 Task: Schedule a call with industry thought leaders to gain insights into emerging trends, challenges, and potential opportunities for innovation that could impact the organization's growth on October 8th at 2 PM.
Action: Mouse moved to (84, 109)
Screenshot: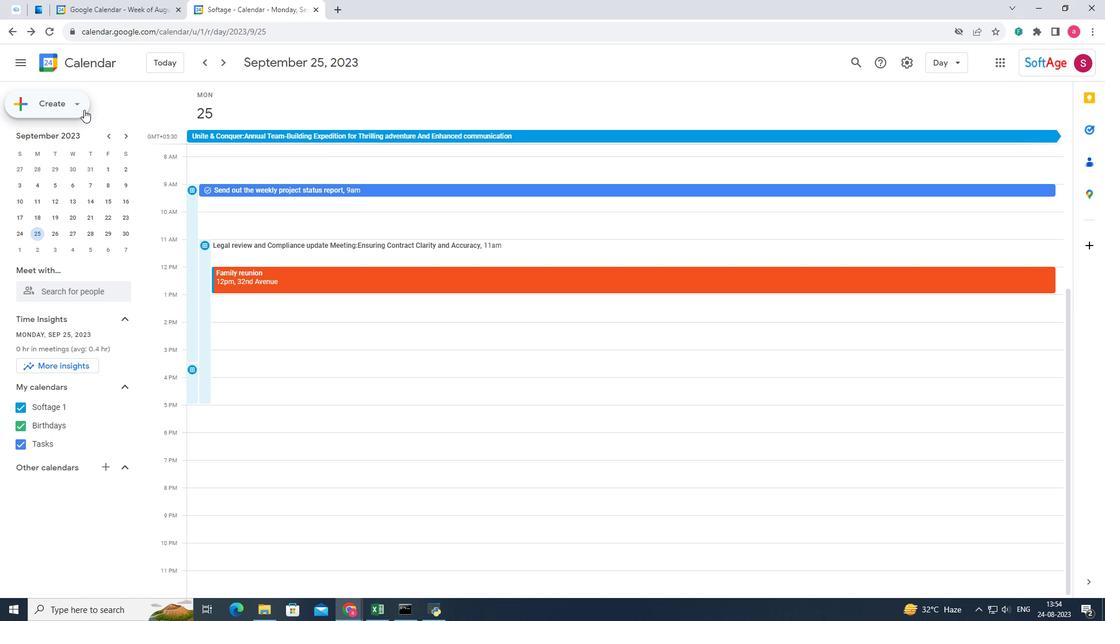 
Action: Mouse pressed left at (84, 109)
Screenshot: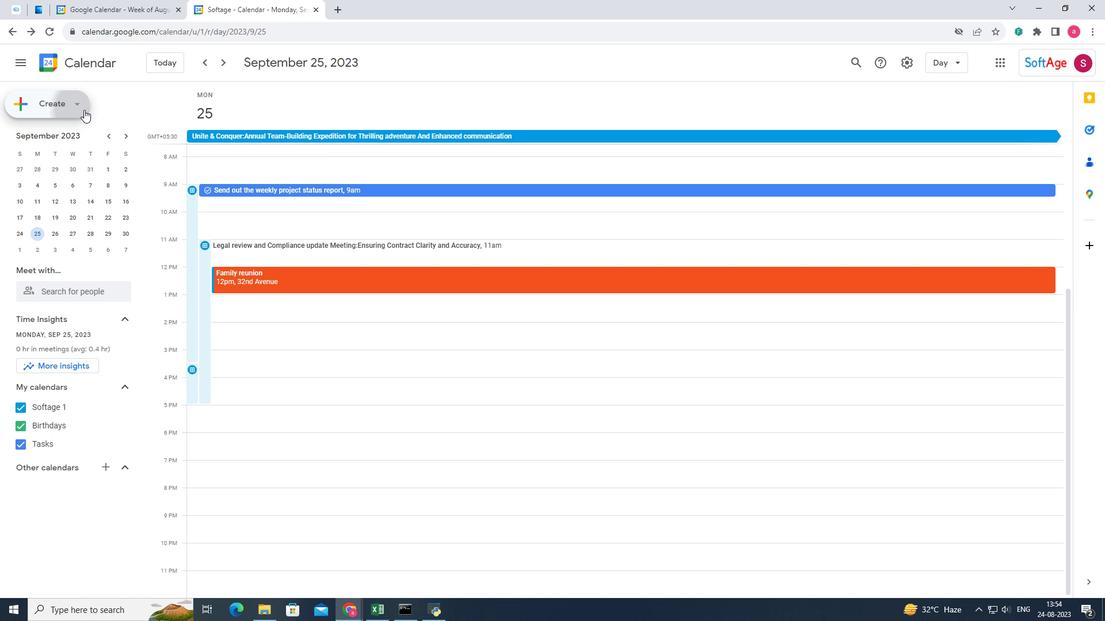 
Action: Mouse moved to (51, 229)
Screenshot: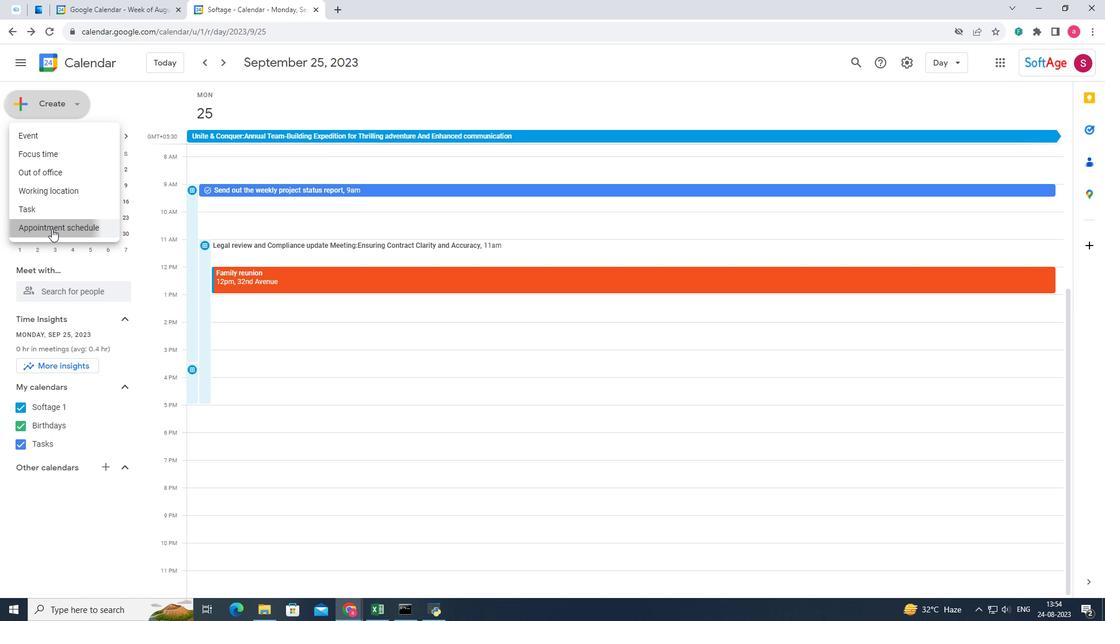 
Action: Mouse pressed left at (51, 229)
Screenshot: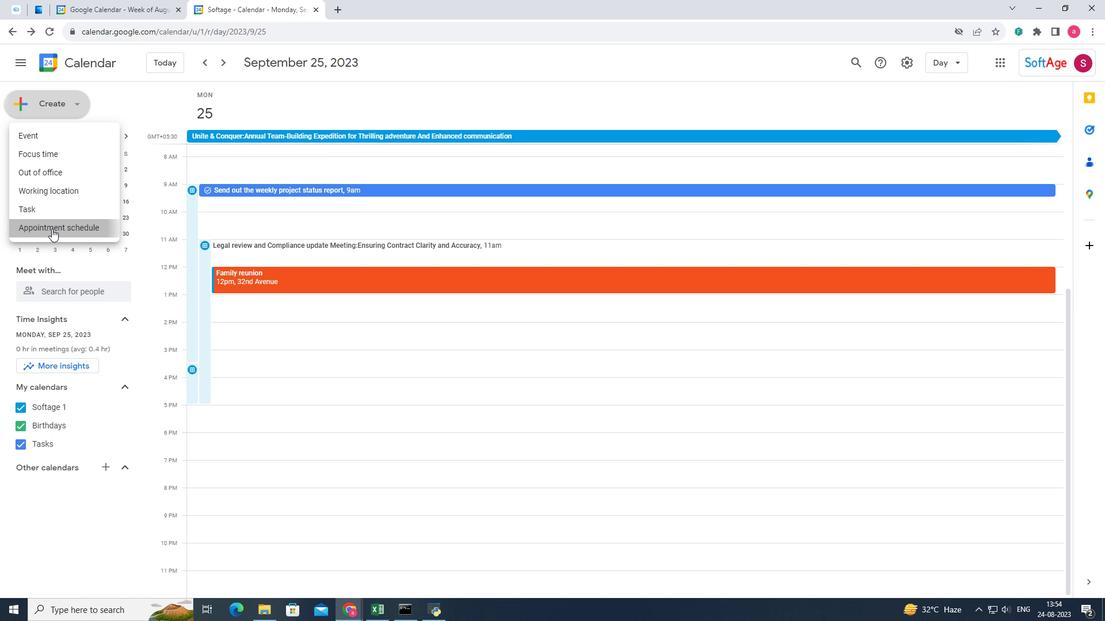 
Action: Mouse moved to (73, 92)
Screenshot: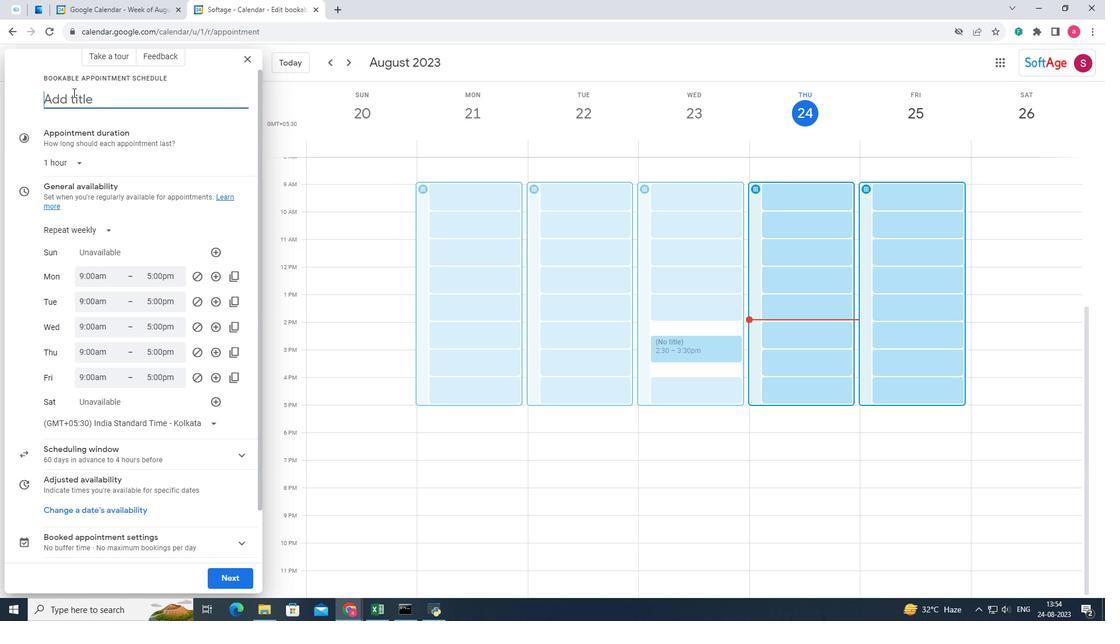 
Action: Mouse pressed left at (73, 92)
Screenshot: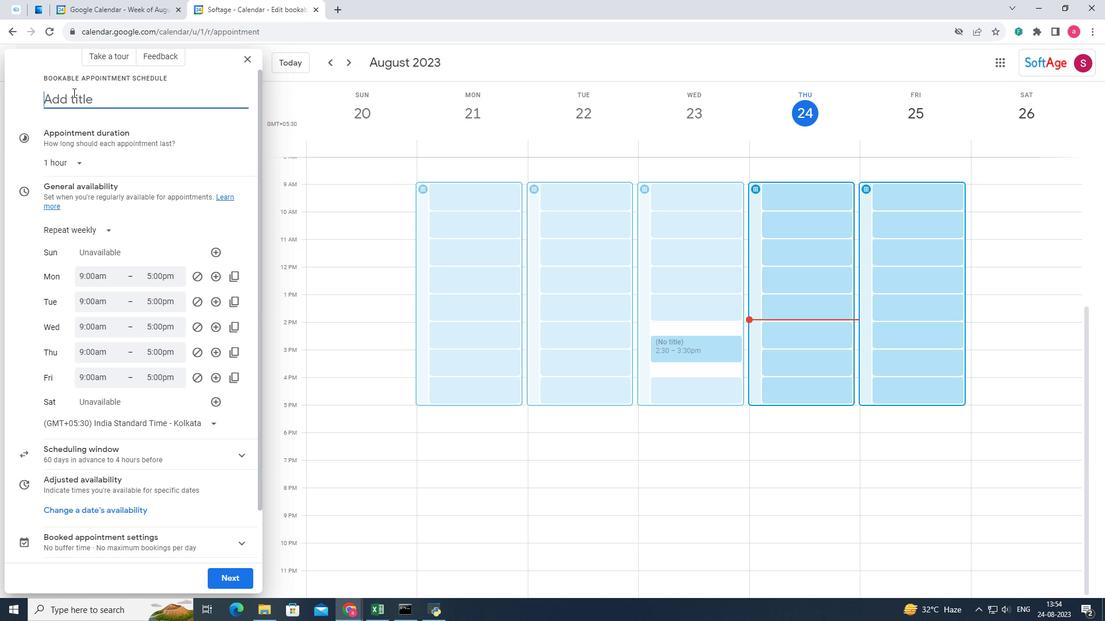 
Action: Key pressed <Key.shift>Call<Key.space>with<Key.space><Key.shift>Industry<Key.space><Key.shift>Thought<Key.space><Key.shift>Leaders<Key.space>for<Key.space><Key.shift><Key.shift>Insights
Screenshot: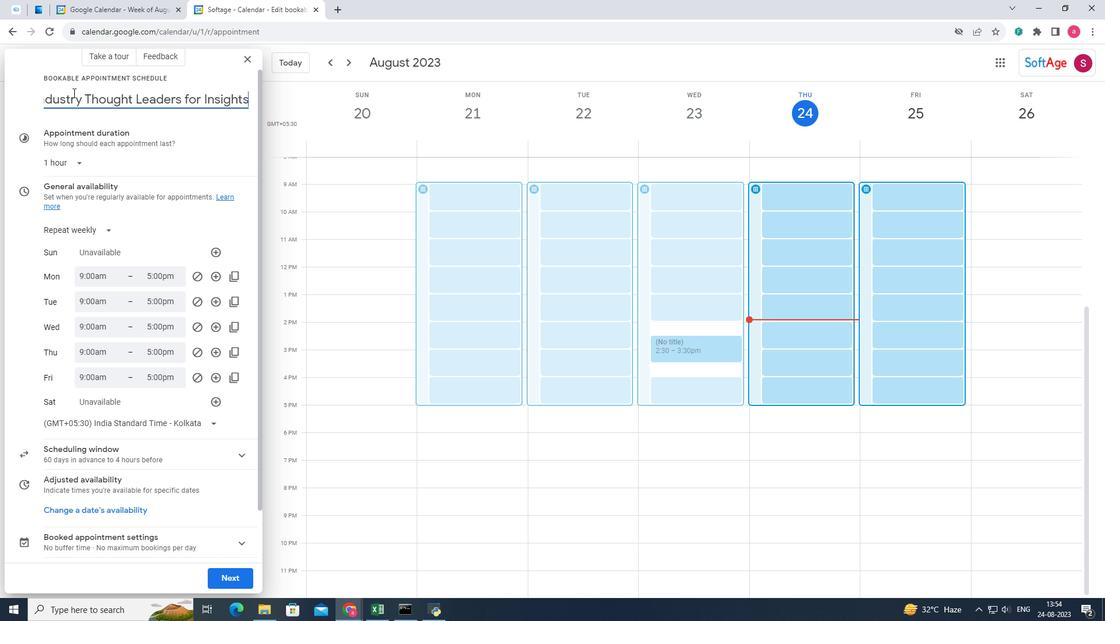 
Action: Mouse moved to (63, 237)
Screenshot: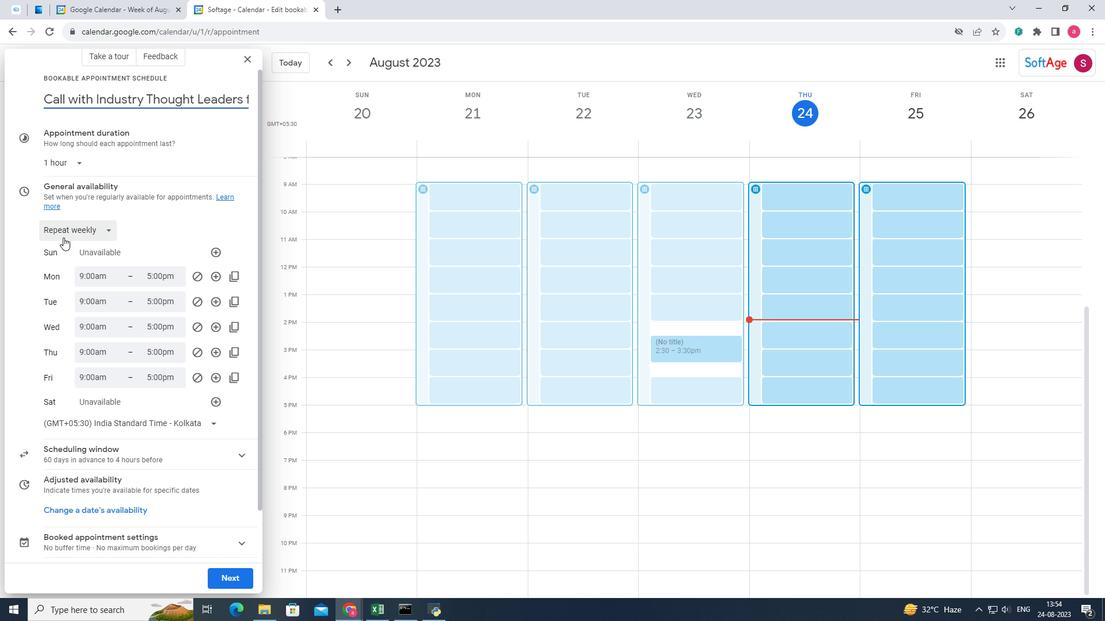 
Action: Mouse pressed left at (63, 237)
Screenshot: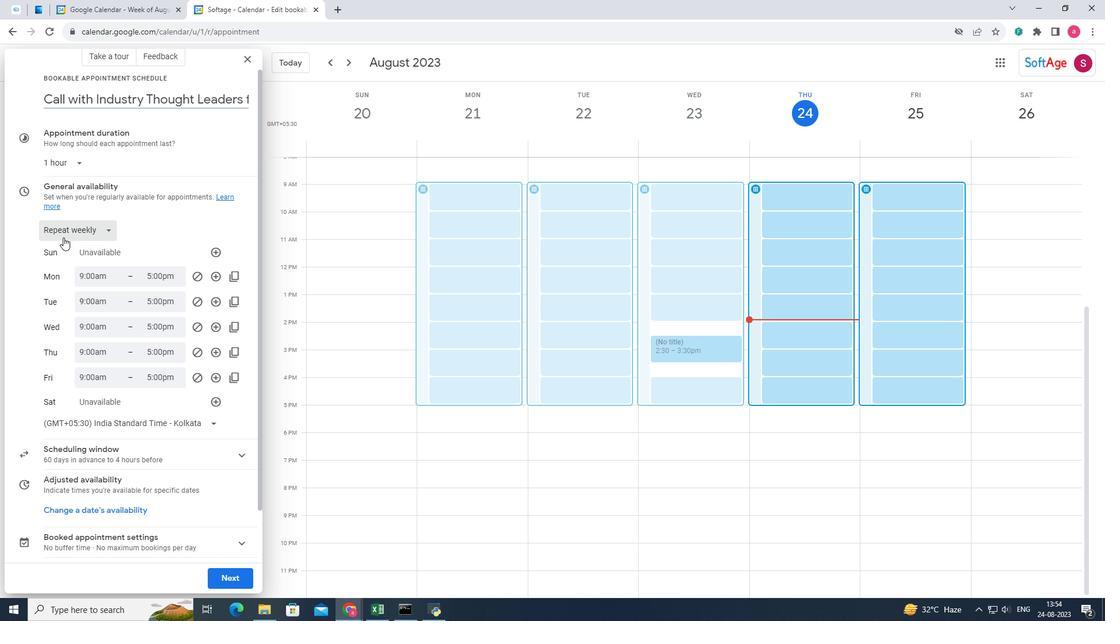 
Action: Mouse moved to (69, 254)
Screenshot: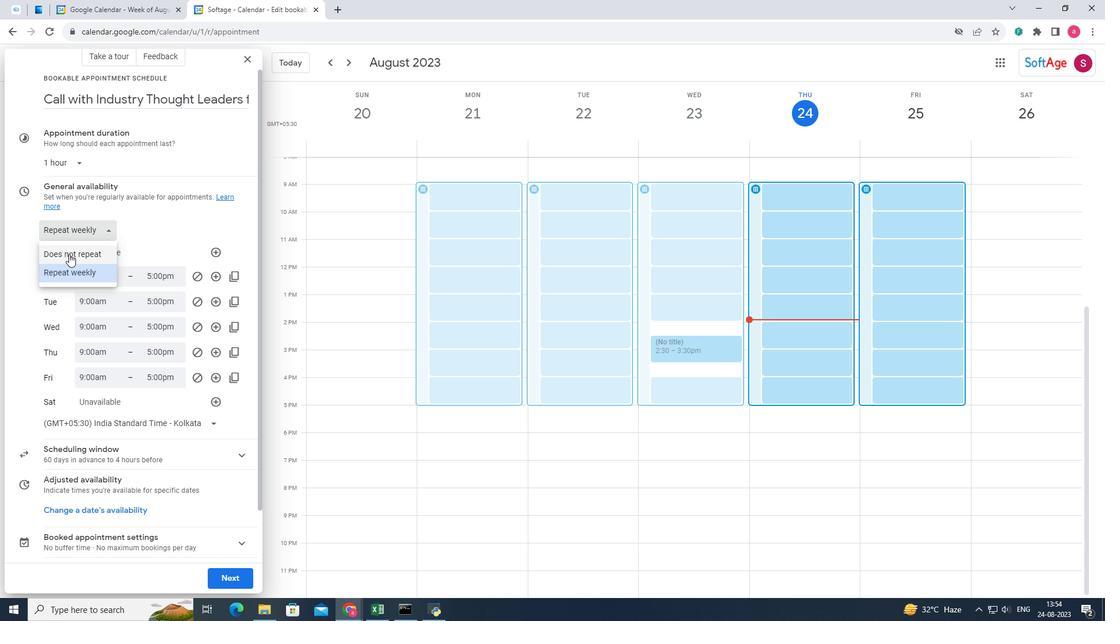 
Action: Mouse pressed left at (69, 254)
Screenshot: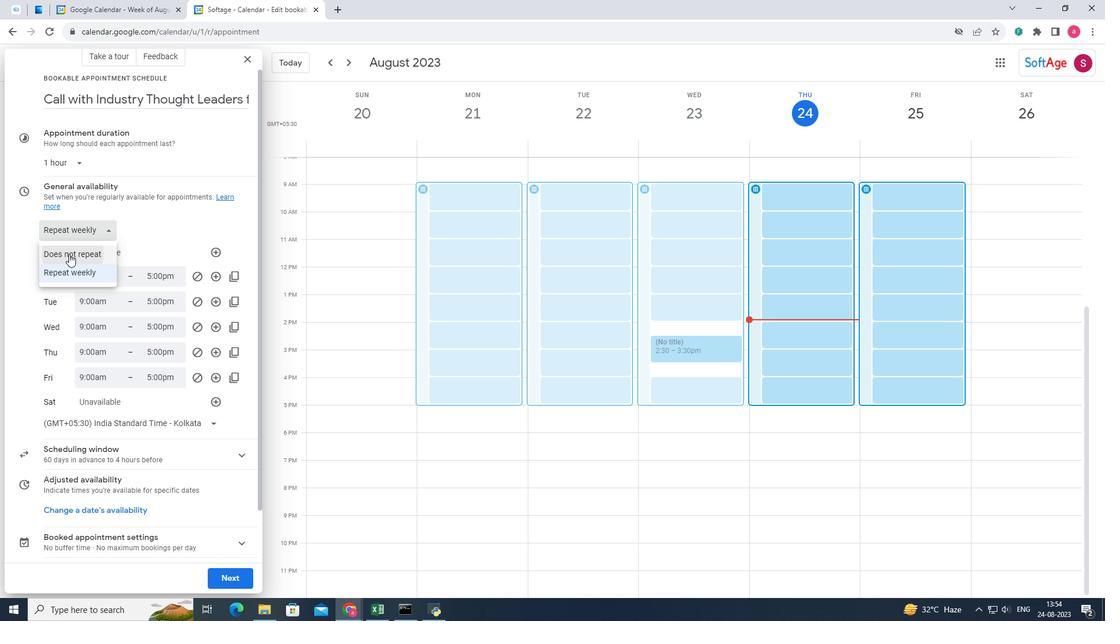 
Action: Mouse moved to (67, 245)
Screenshot: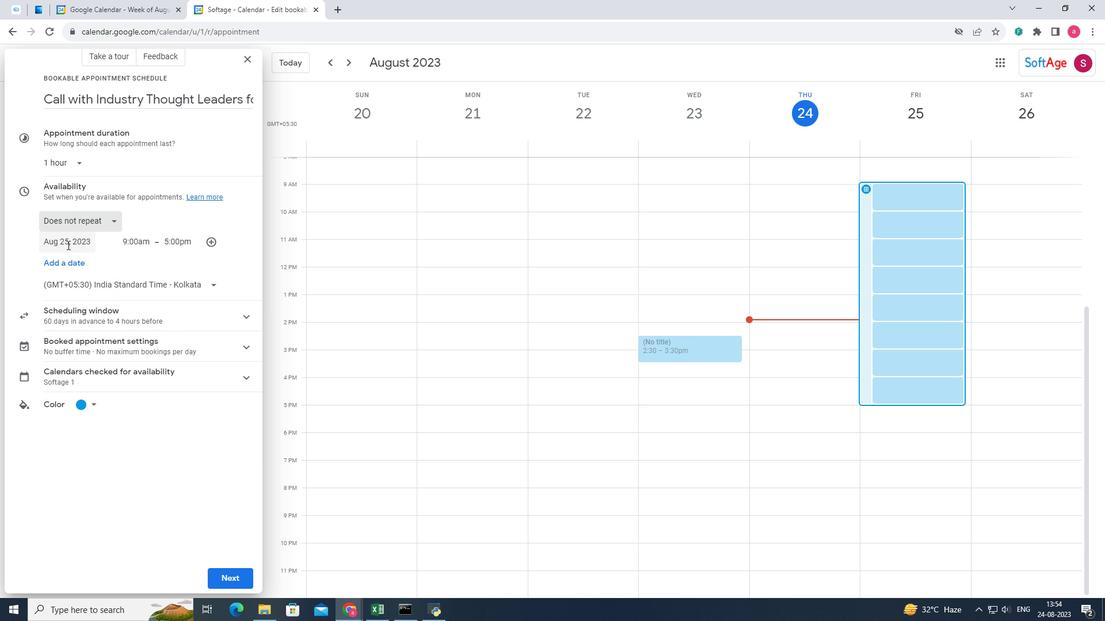 
Action: Mouse pressed left at (67, 245)
Screenshot: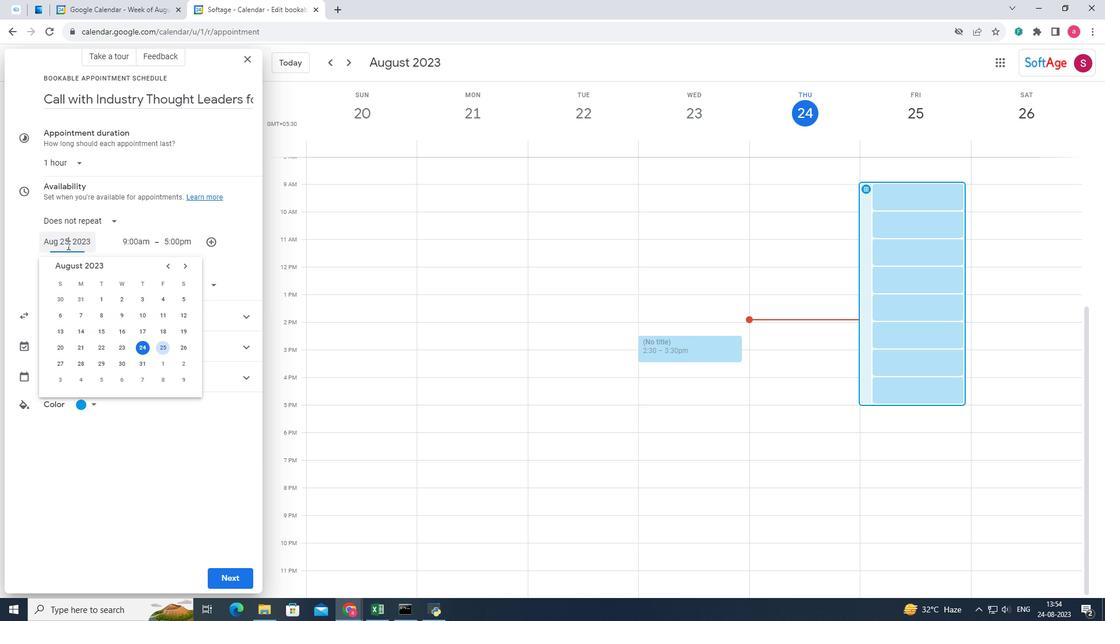 
Action: Mouse moved to (188, 266)
Screenshot: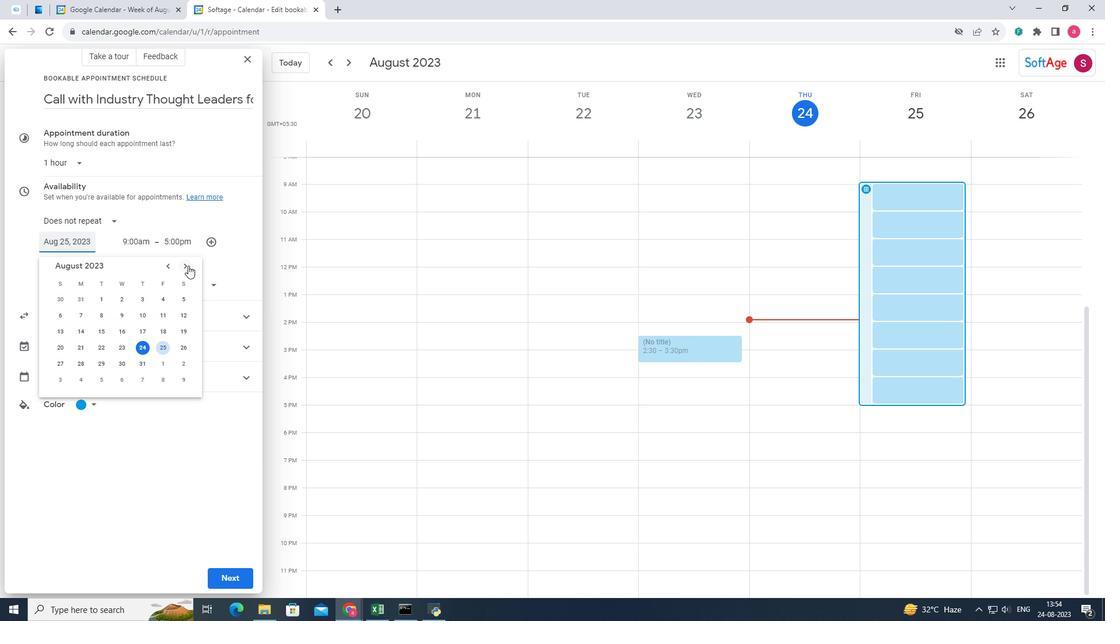 
Action: Mouse pressed left at (188, 266)
Screenshot: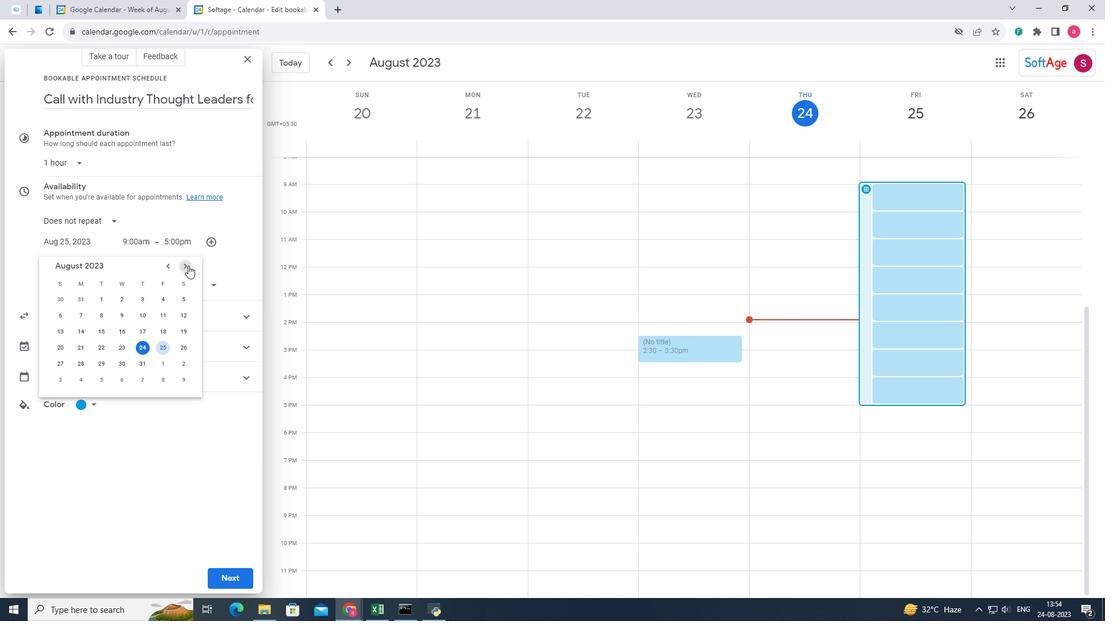 
Action: Mouse pressed left at (188, 266)
Screenshot: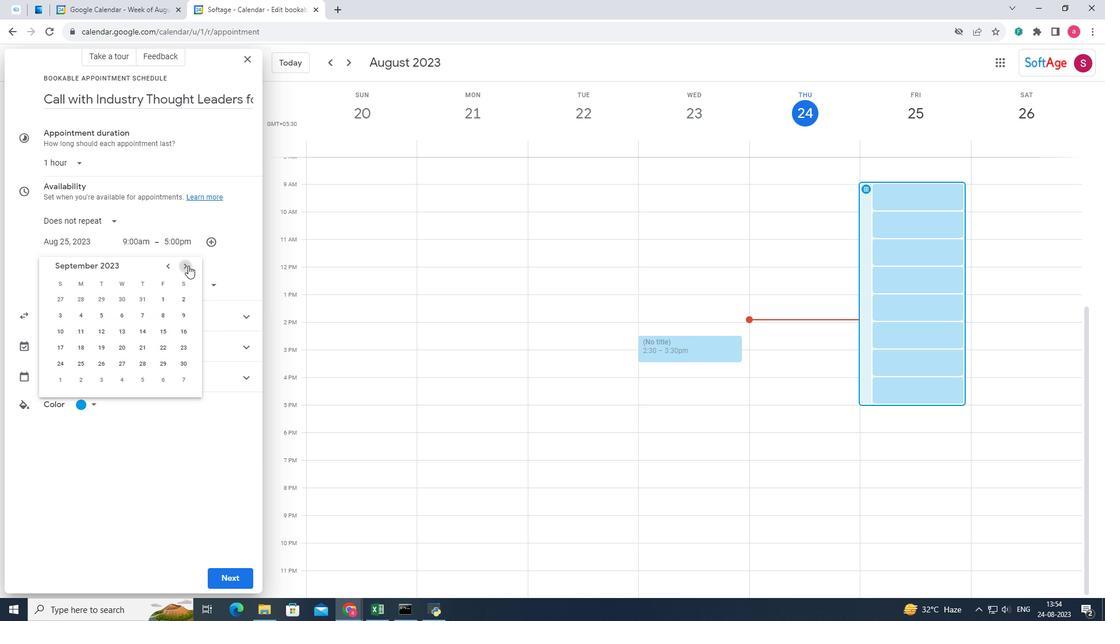 
Action: Mouse moved to (61, 315)
Screenshot: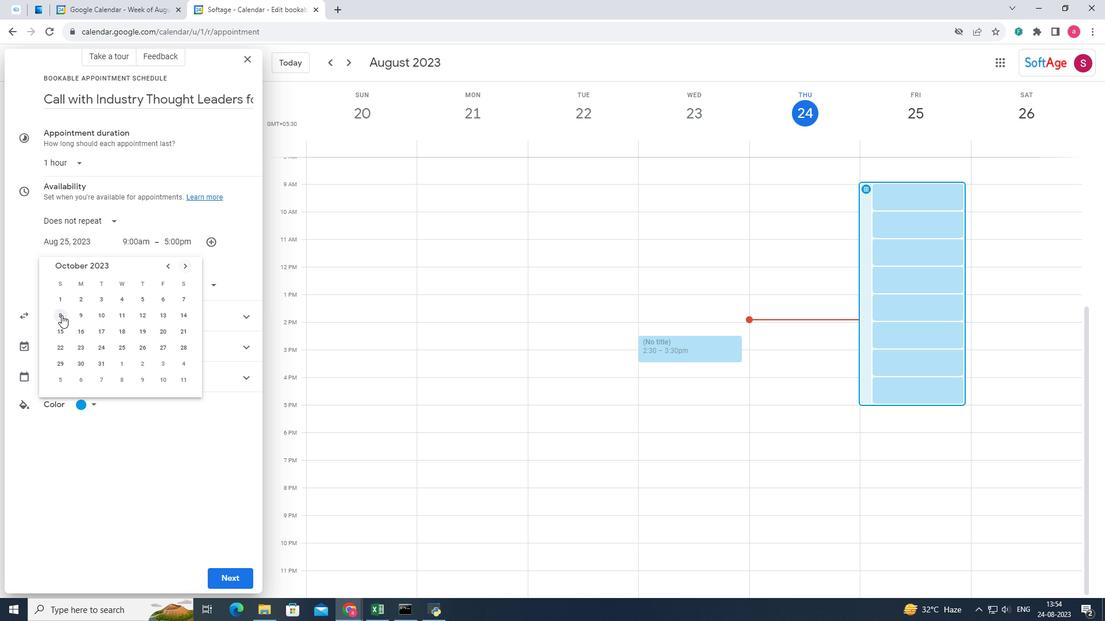 
Action: Mouse pressed left at (61, 315)
Screenshot: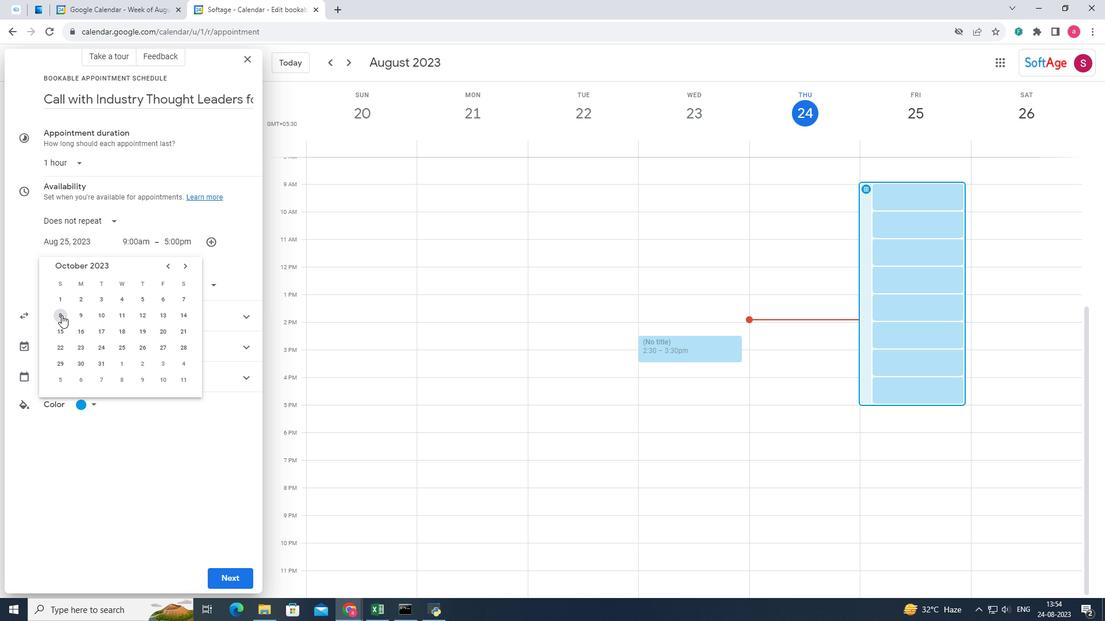
Action: Mouse moved to (125, 243)
Screenshot: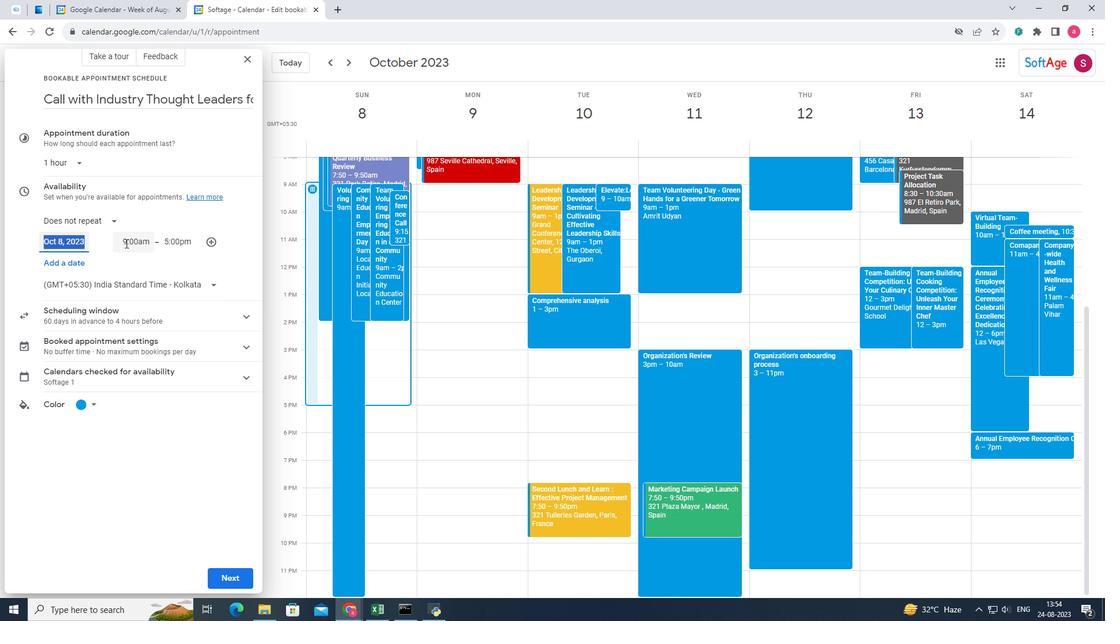 
Action: Mouse pressed left at (125, 243)
Screenshot: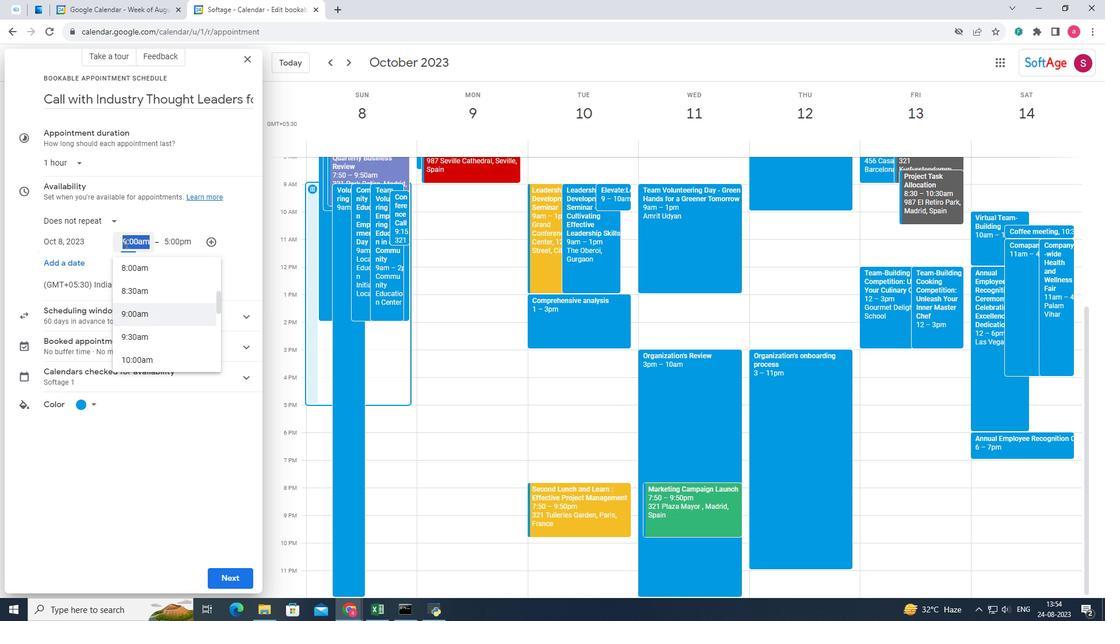 
Action: Mouse moved to (145, 317)
Screenshot: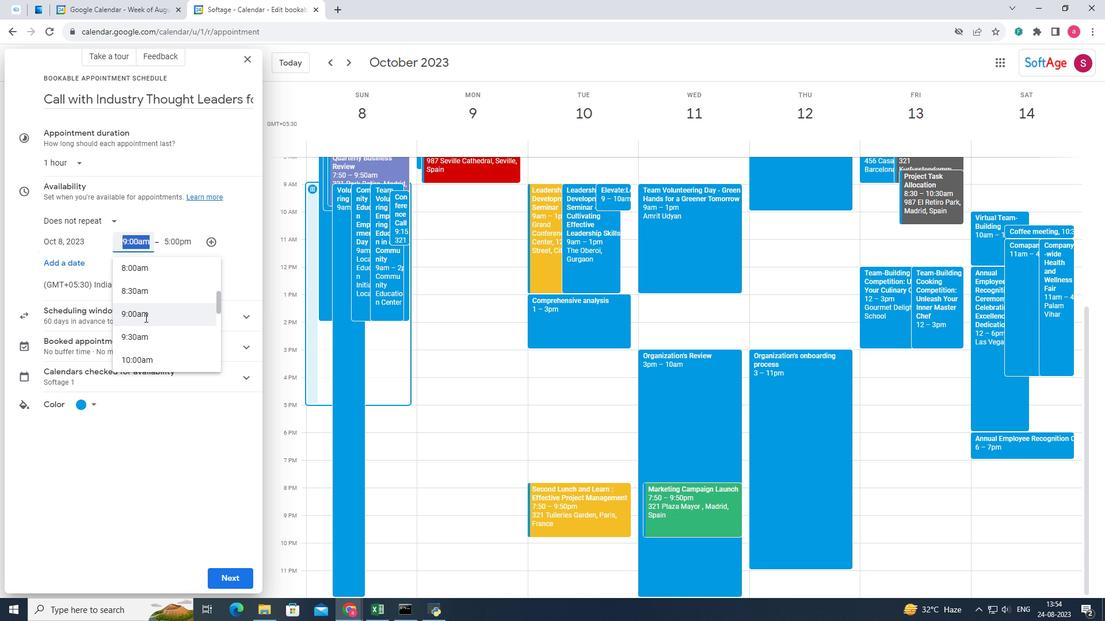 
Action: Mouse scrolled (145, 317) with delta (0, 0)
Screenshot: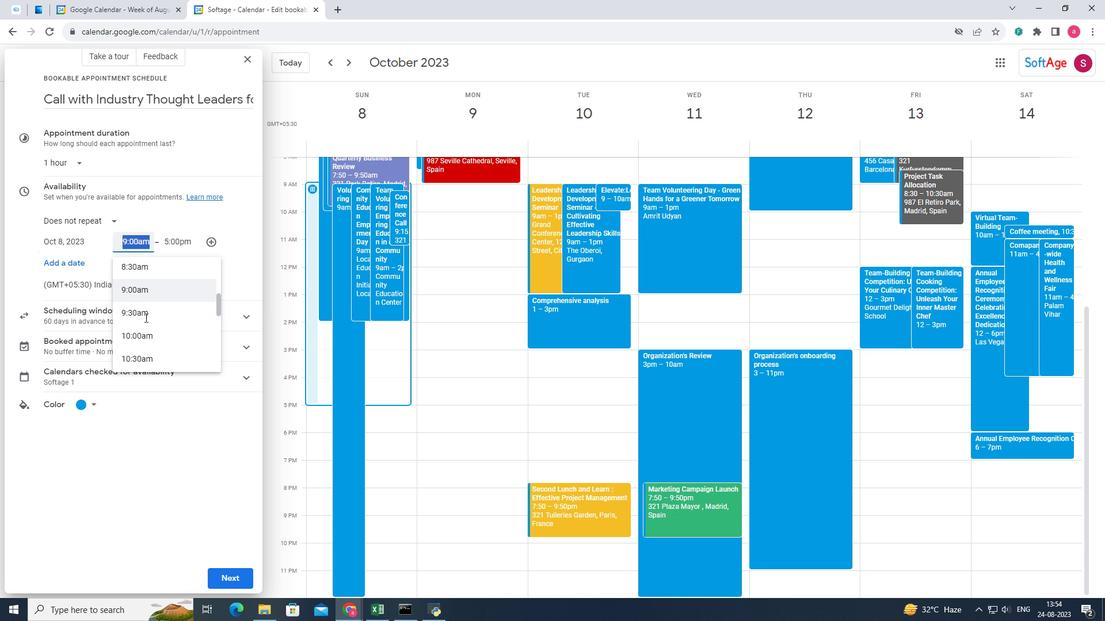 
Action: Mouse scrolled (145, 317) with delta (0, 0)
Screenshot: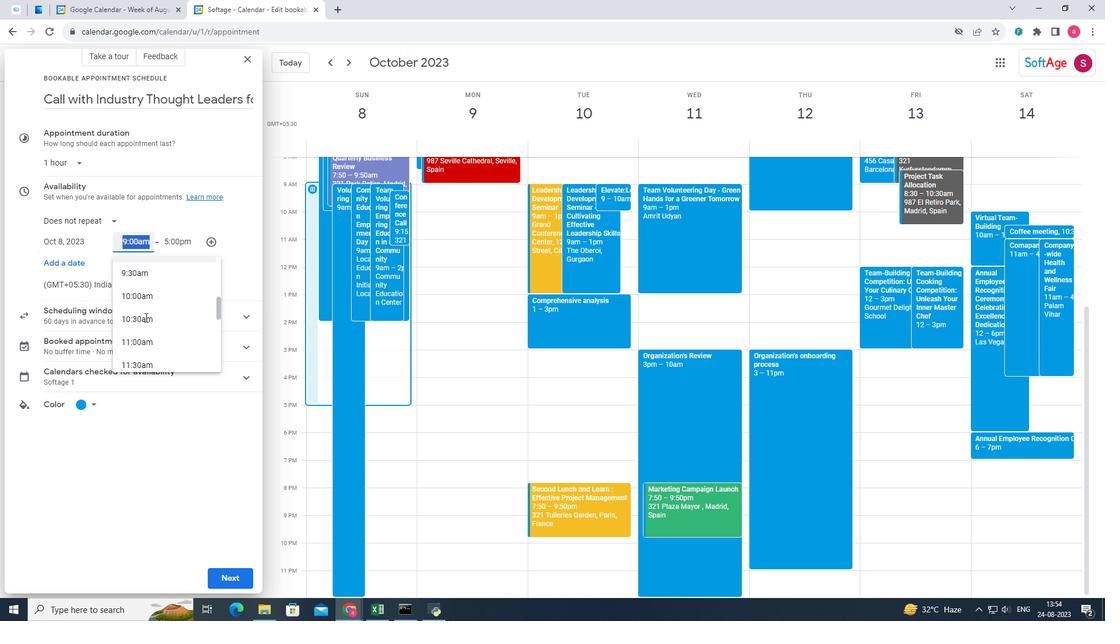
Action: Mouse scrolled (145, 317) with delta (0, 0)
Screenshot: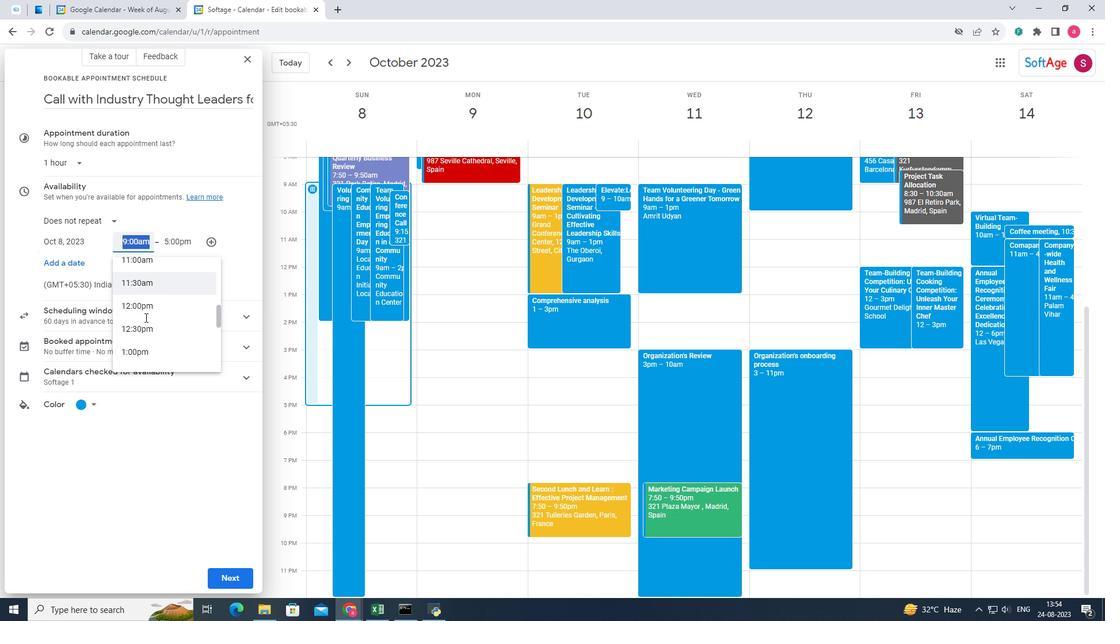 
Action: Mouse scrolled (145, 317) with delta (0, 0)
Screenshot: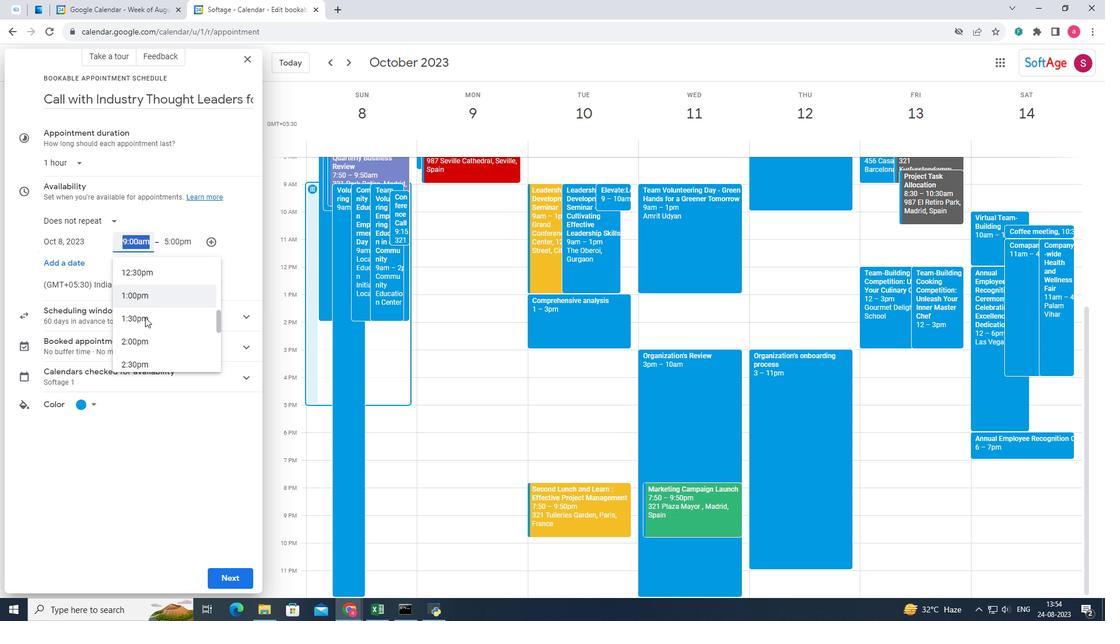 
Action: Mouse moved to (145, 318)
Screenshot: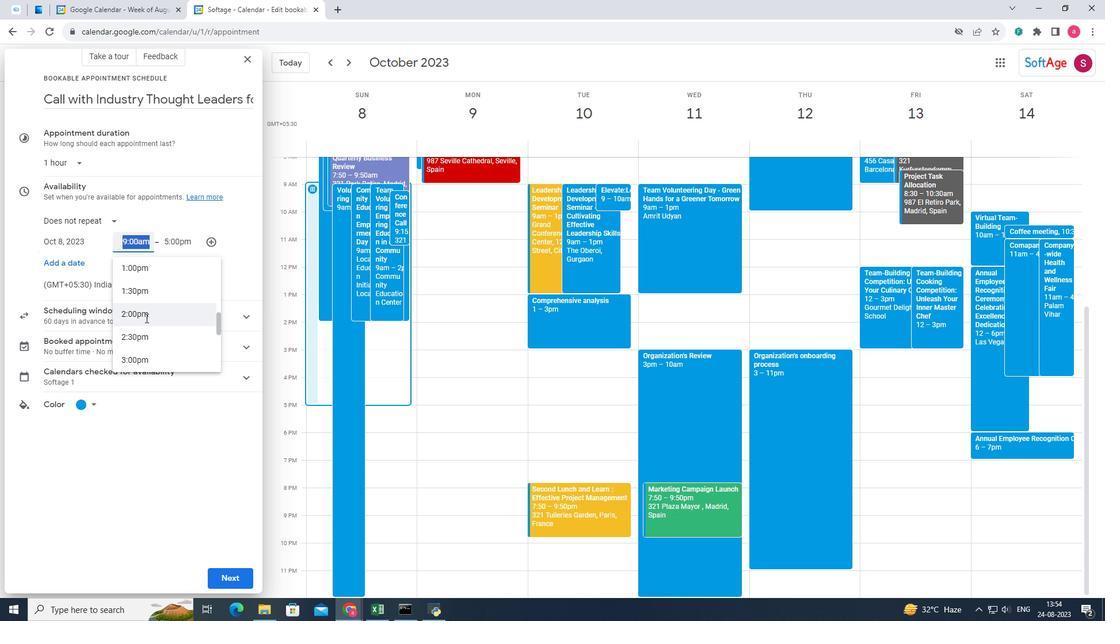 
Action: Mouse pressed left at (145, 318)
Screenshot: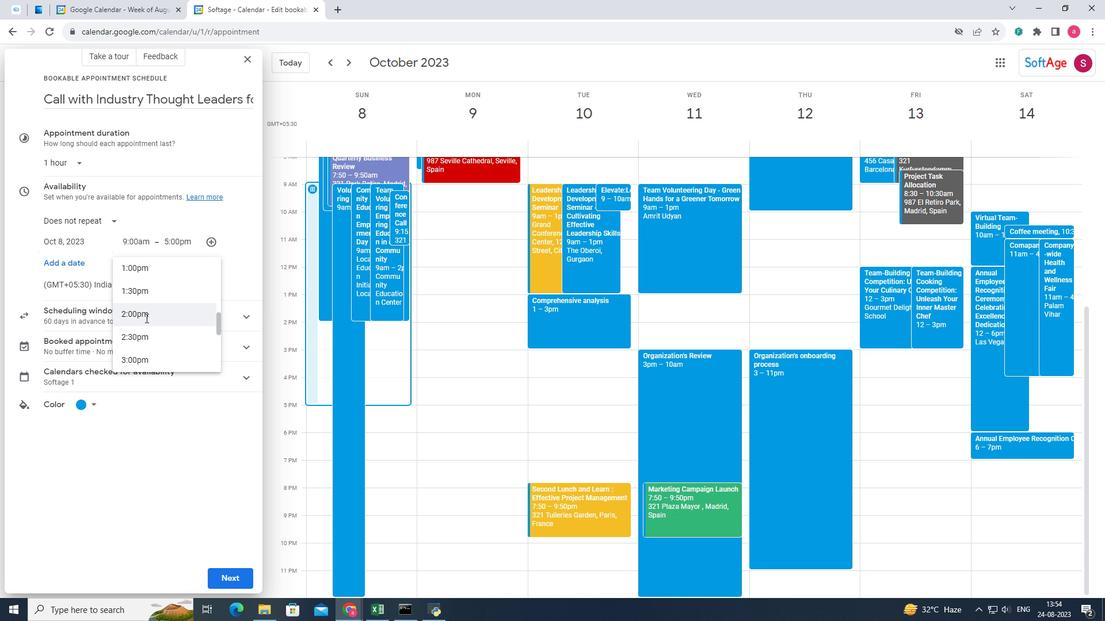 
Action: Mouse moved to (168, 257)
Screenshot: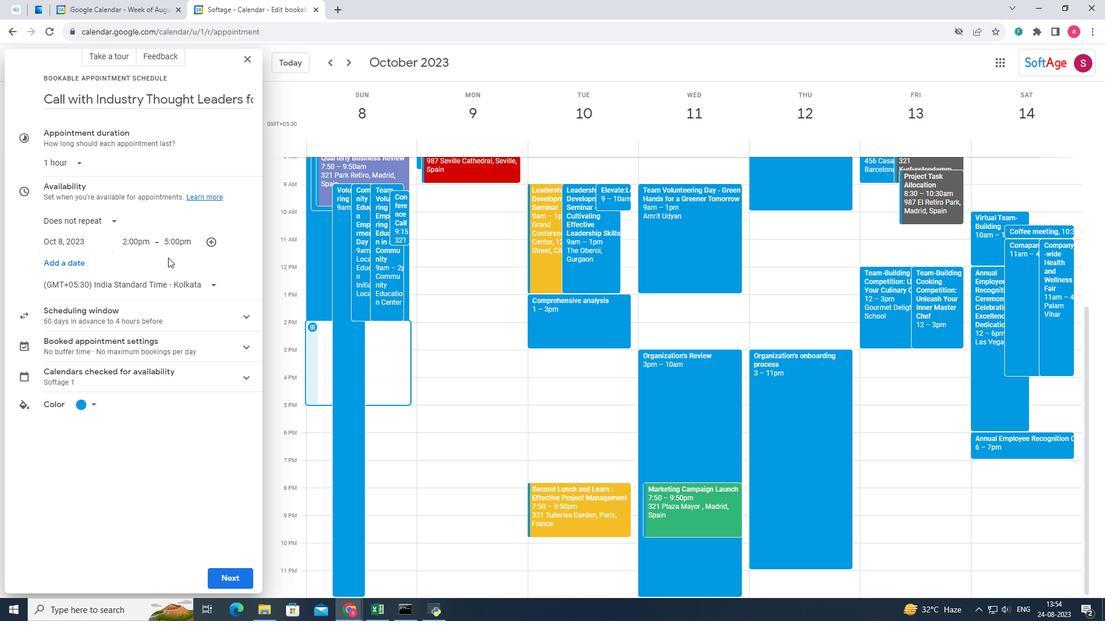 
Action: Mouse pressed left at (168, 257)
Screenshot: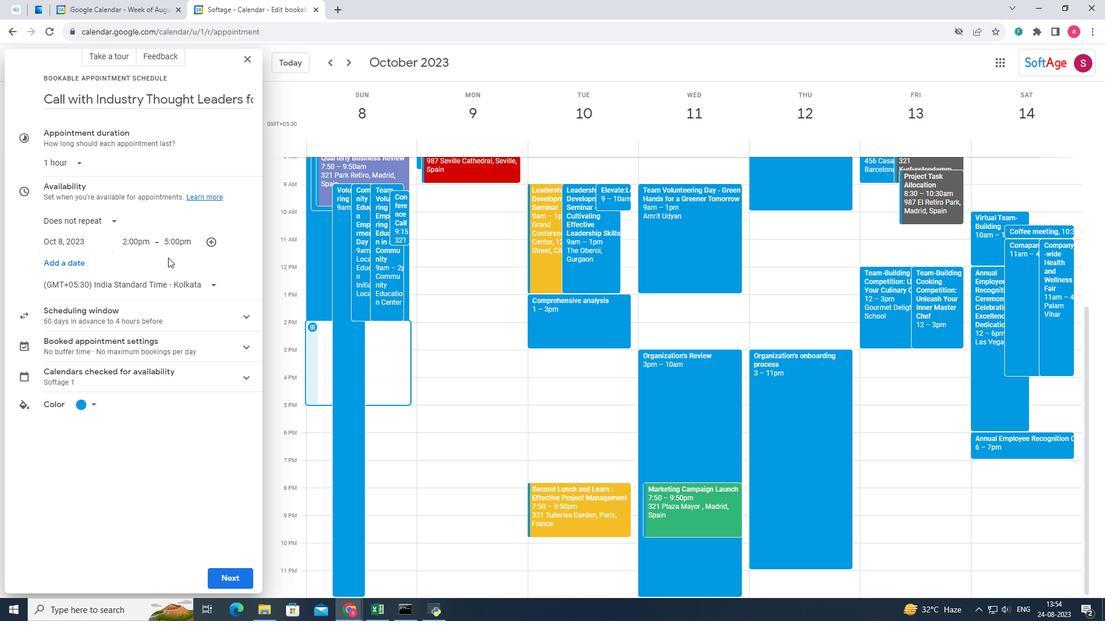 
Action: Mouse moved to (217, 574)
Screenshot: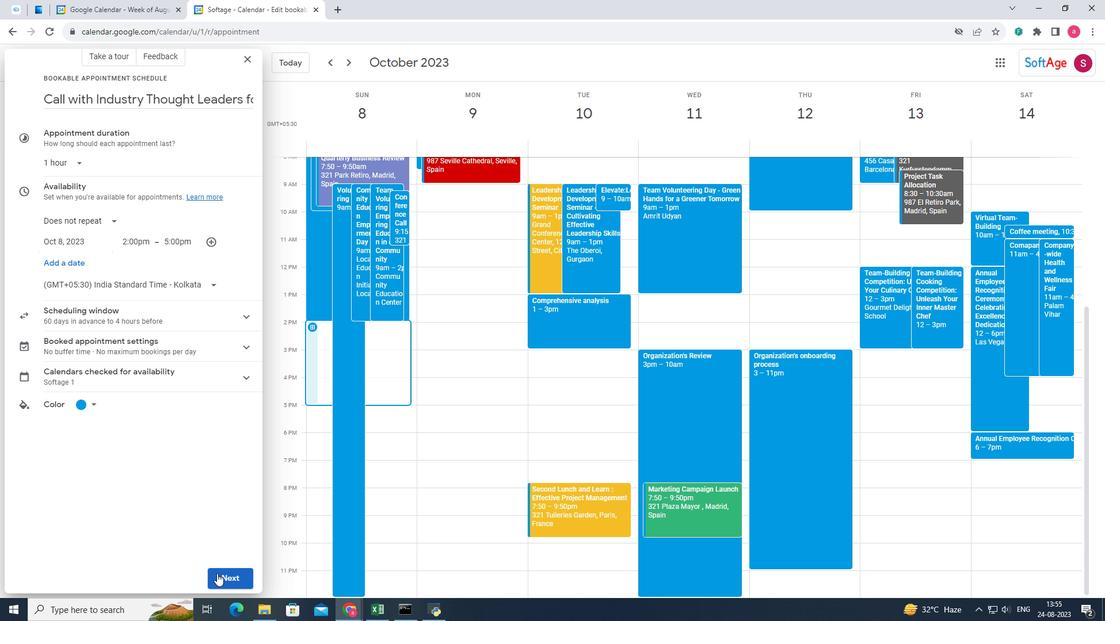 
Action: Mouse pressed left at (217, 574)
Screenshot: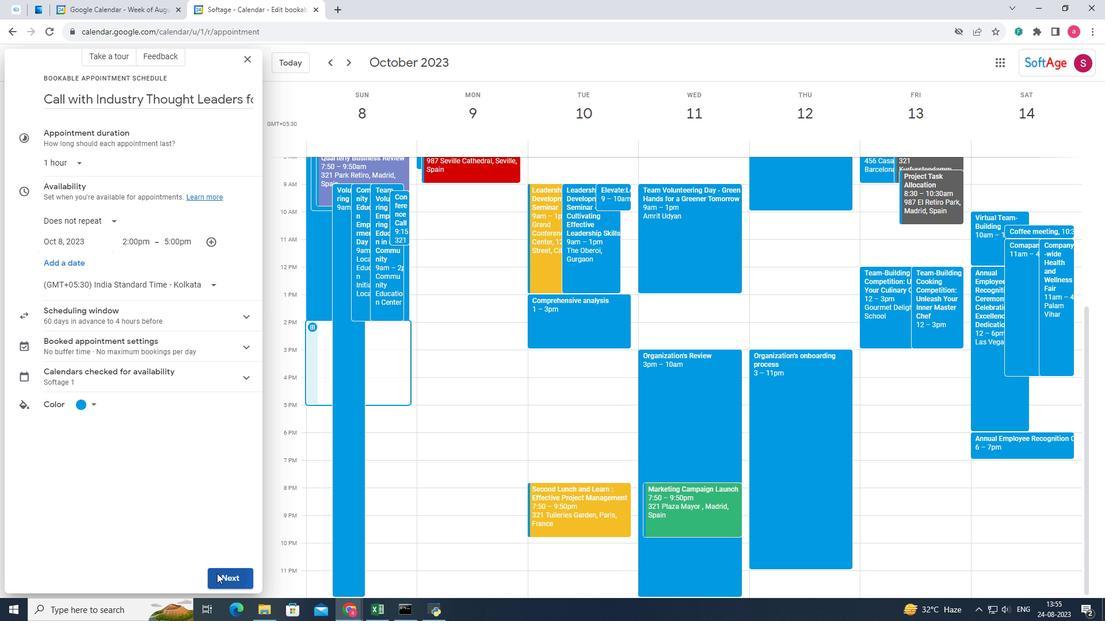 
Action: Mouse moved to (81, 293)
Screenshot: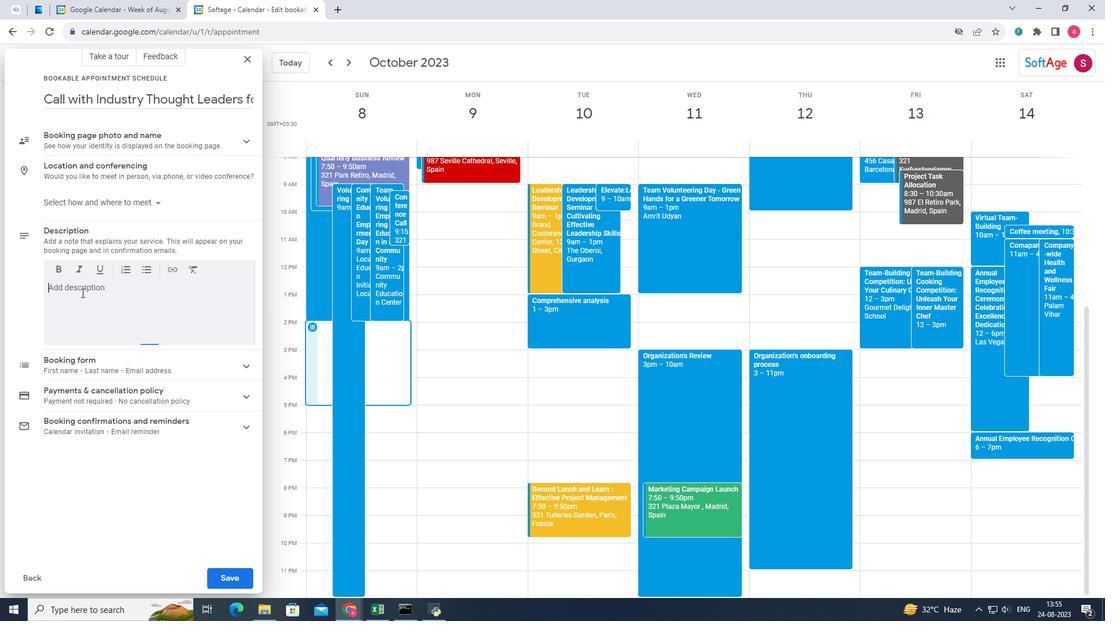 
Action: Mouse pressed left at (81, 293)
Screenshot: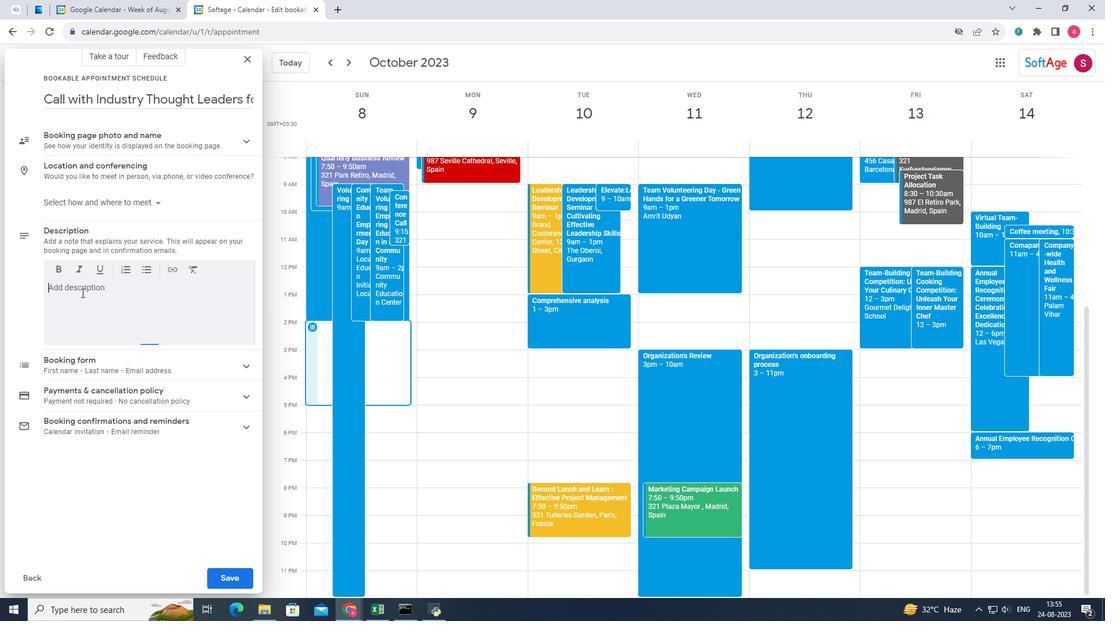 
Action: Key pressed <Key.shift>In<Key.space>the<Key.space>event<Key.space>description<Key.space><Key.backspace>,<Key.space>outline<Key.space>the<Key.space>purpose<Key.space>the<Key.space>purpose<Key.space>of<Key.space>the<Key.space>call-gaining<Key.space>insights<Key.space>into<Key.space>emerging<Key.space>trends,<Key.space>challenges,<Key.space>and<Key.space>potential<Key.space>opportunities.<Key.space><Key.shift>Highlight<Key.space>the<Key.space>importance<Key.space>of<Key.space>their<Key.space>expertise<Key.space>in<Key.space>shaping<Key.space>the<Key.space>organization's<Key.space>growth.
Screenshot: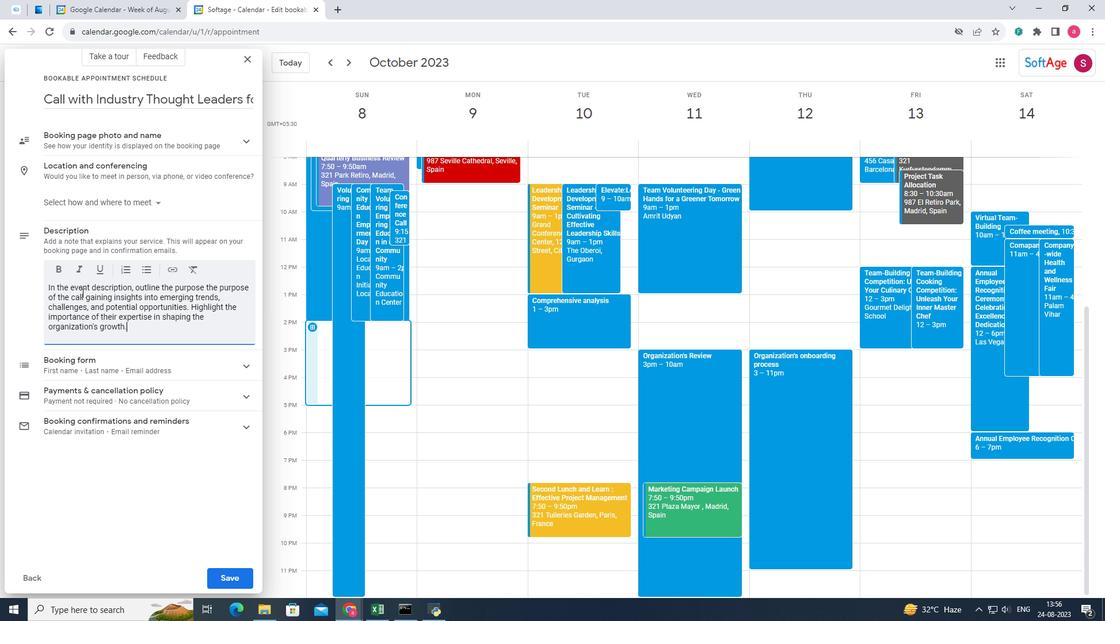 
Action: Mouse pressed left at (81, 293)
Screenshot: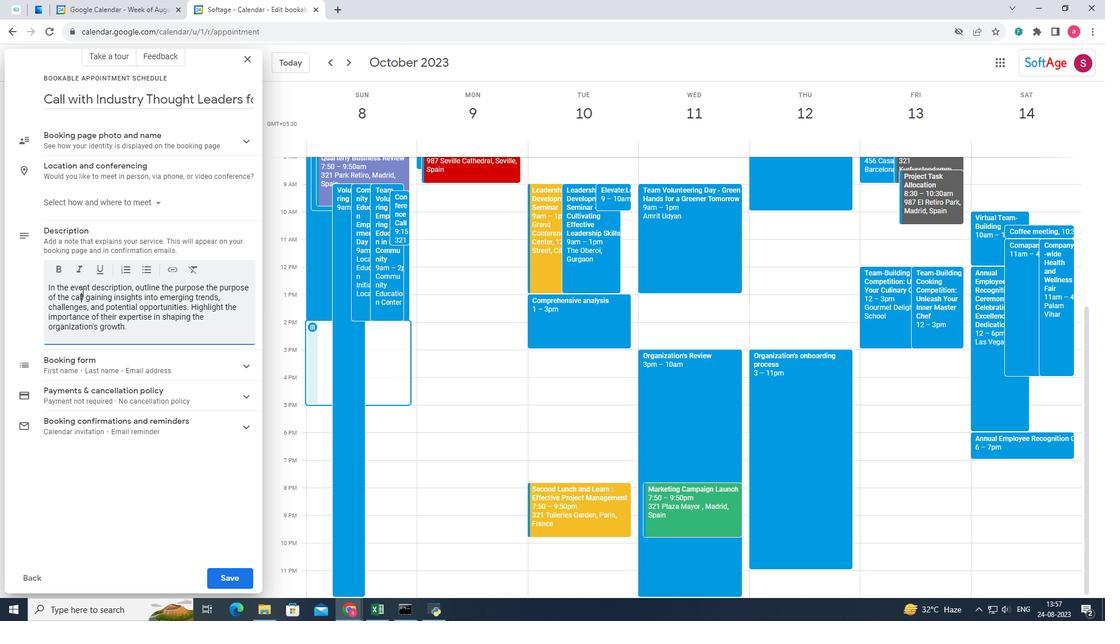 
Action: Mouse pressed left at (81, 293)
Screenshot: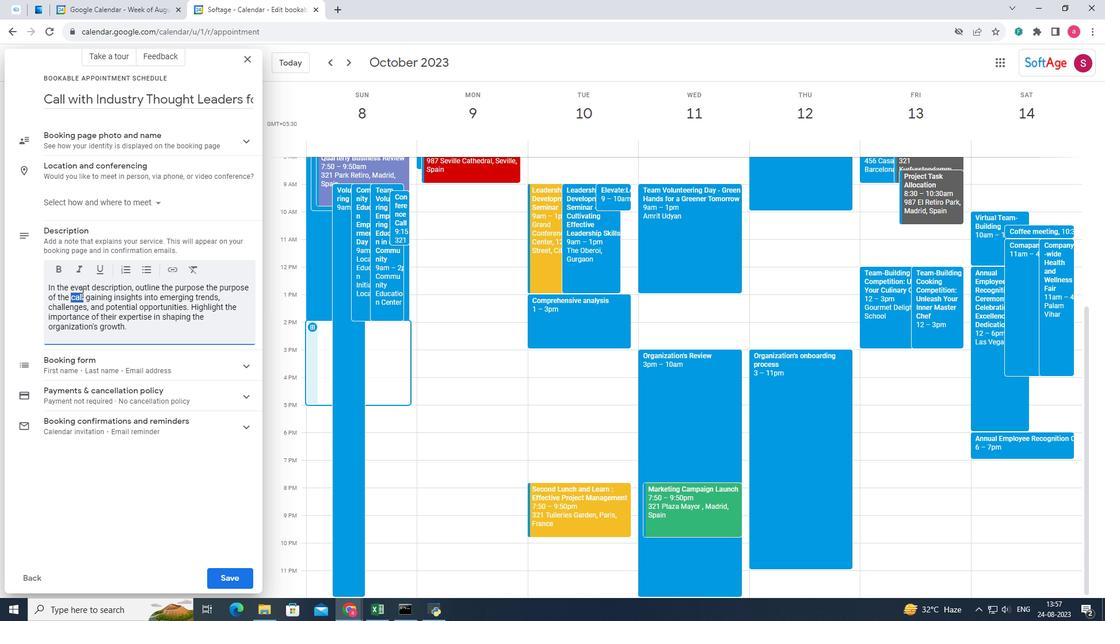 
Action: Mouse pressed left at (81, 293)
Screenshot: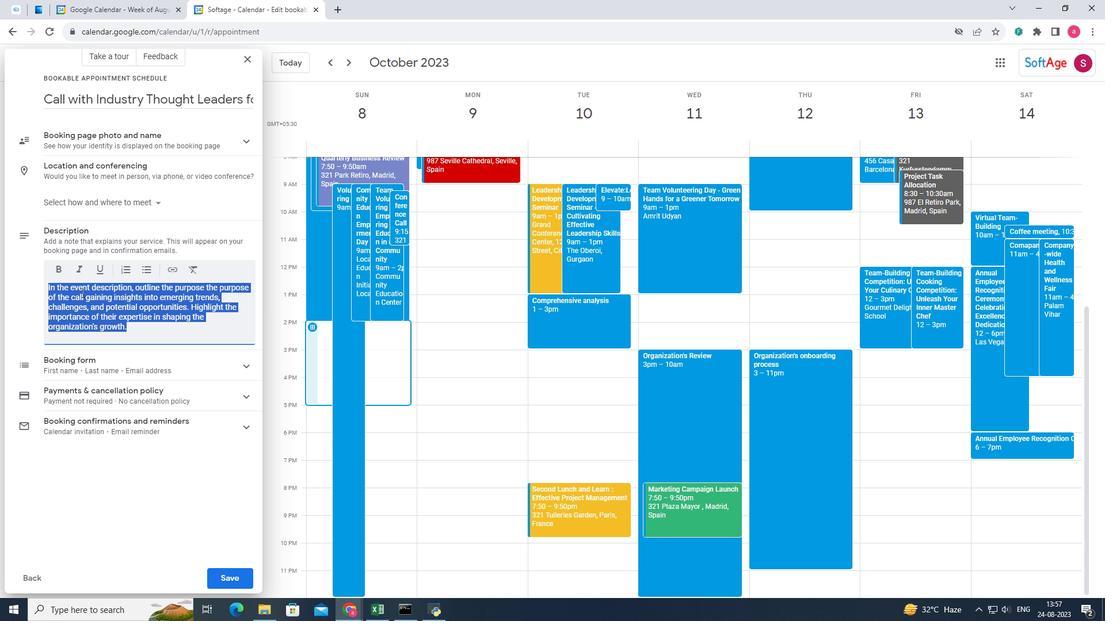 
Action: Mouse moved to (74, 275)
Screenshot: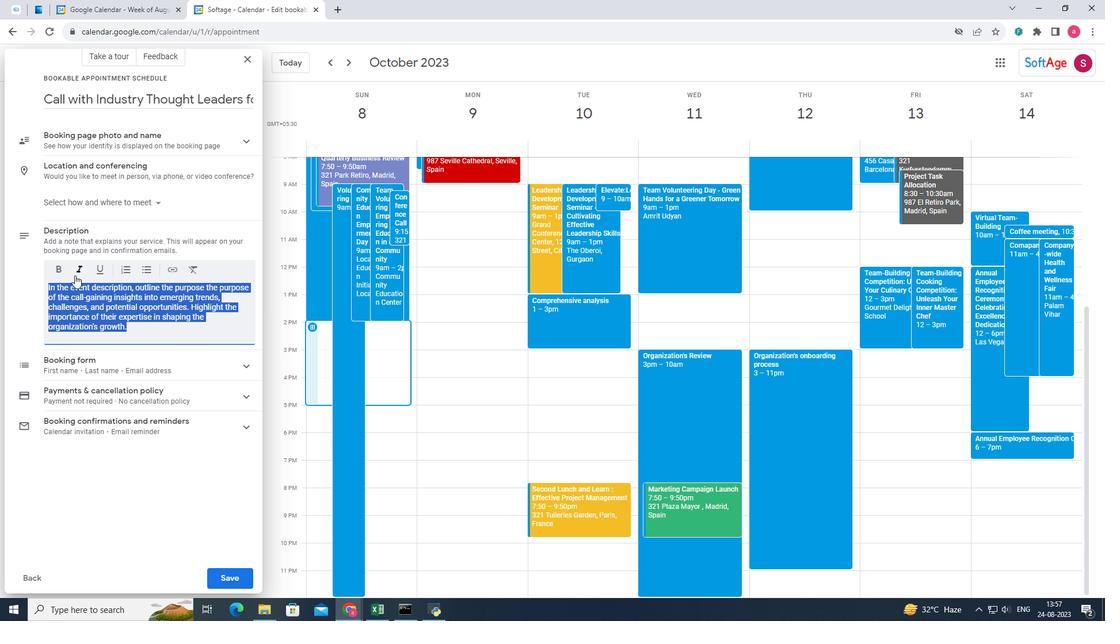 
Action: Mouse pressed left at (74, 275)
Screenshot: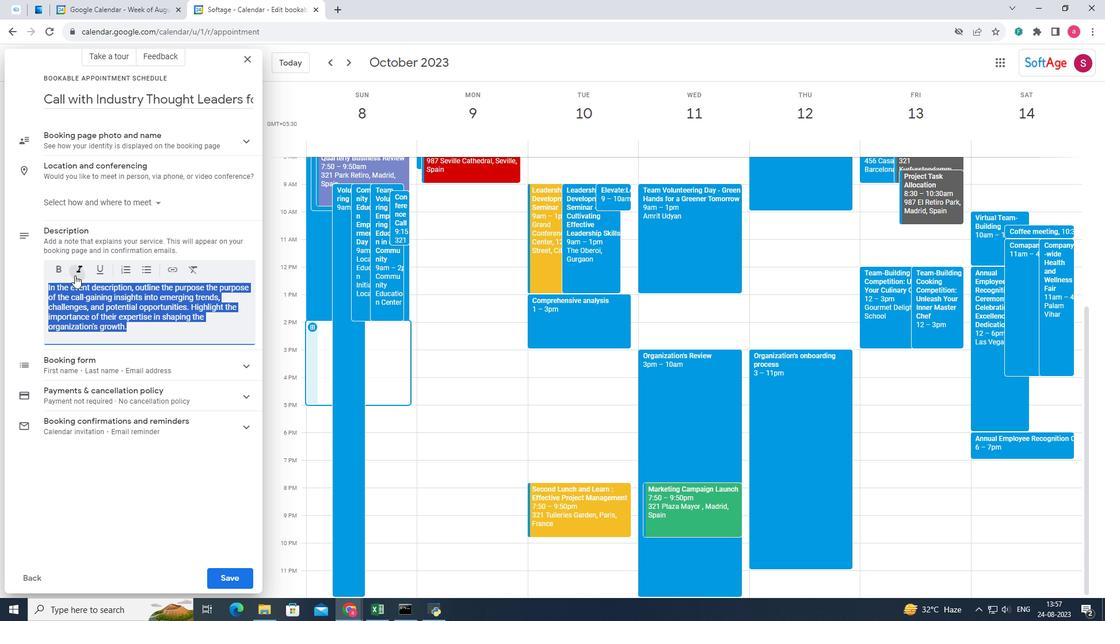 
Action: Mouse moved to (228, 573)
Screenshot: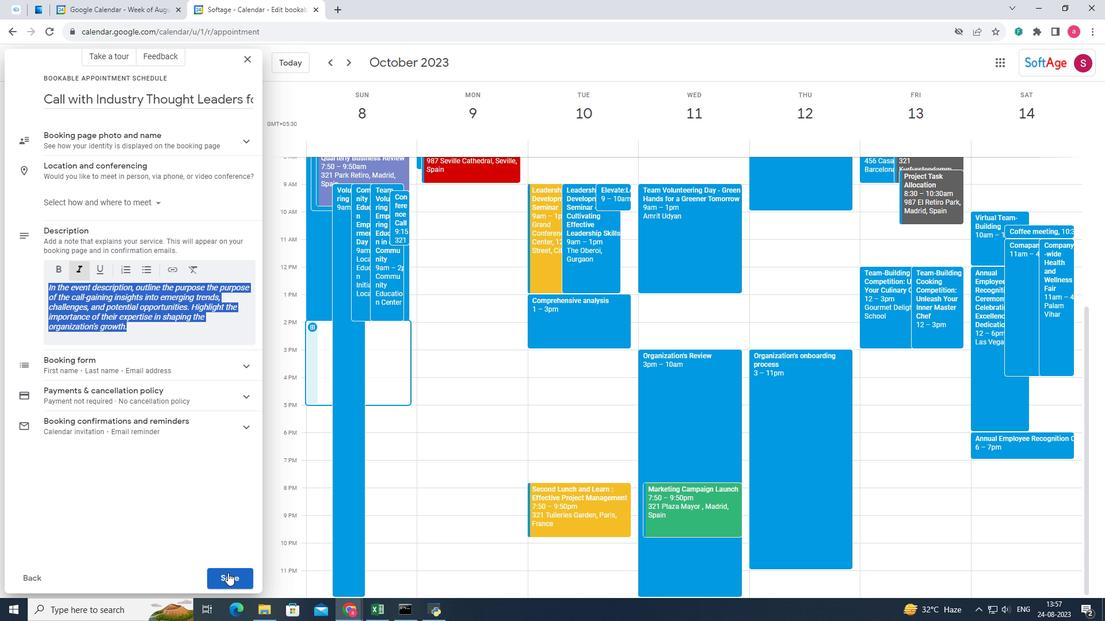 
Action: Mouse pressed left at (228, 573)
Screenshot: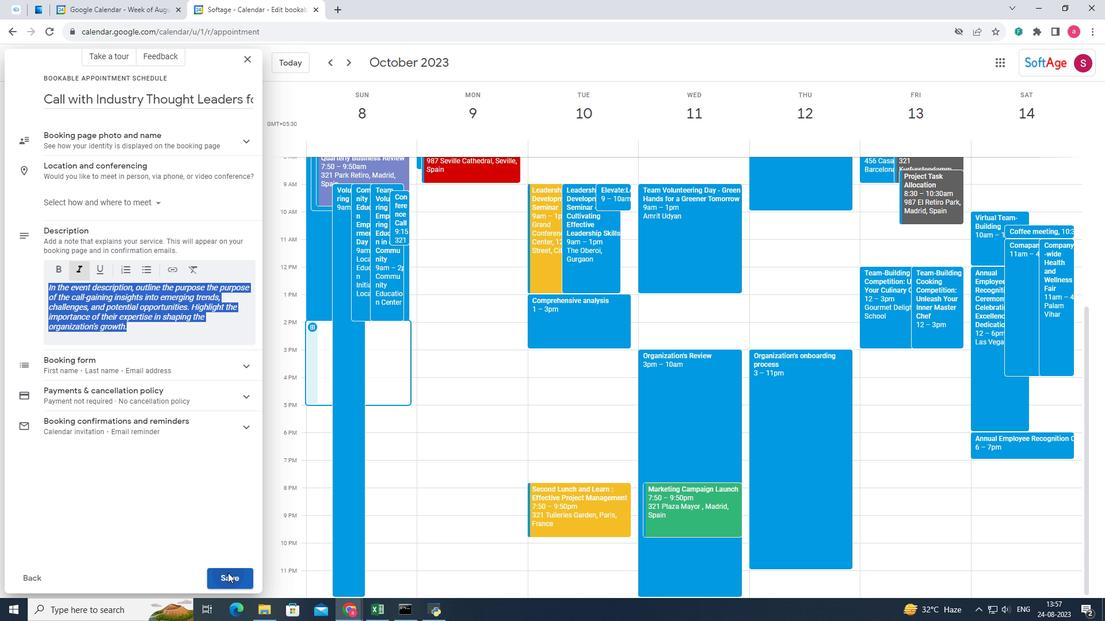 
Action: Mouse moved to (436, 300)
Screenshot: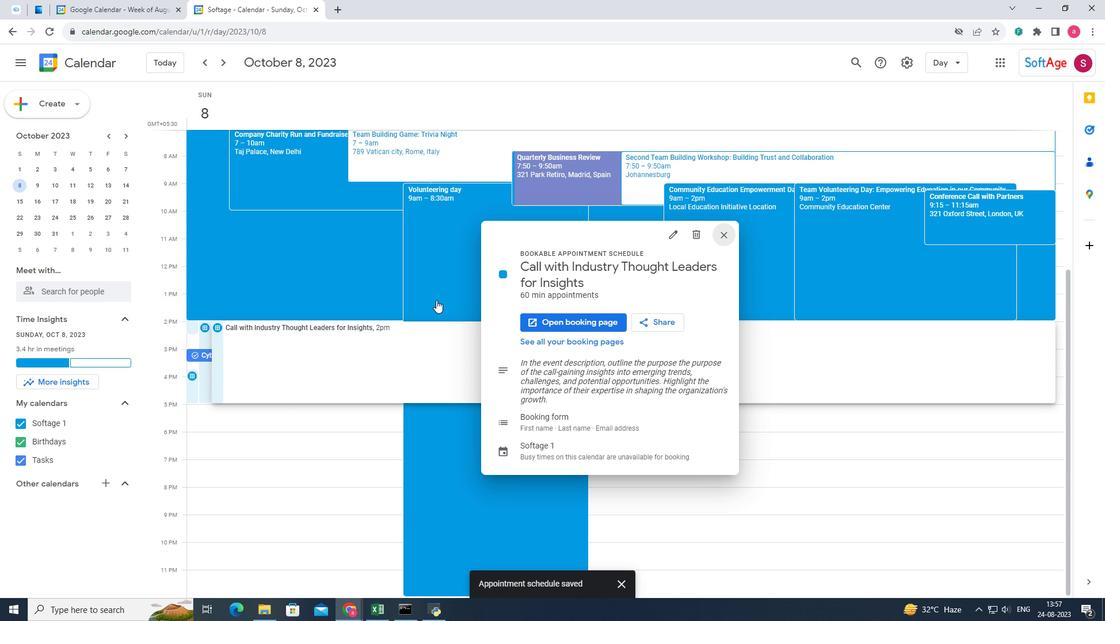 
